 Task: Schedule a photography workshop for next Thursday at 8:00 PM.
Action: Mouse moved to (114, 231)
Screenshot: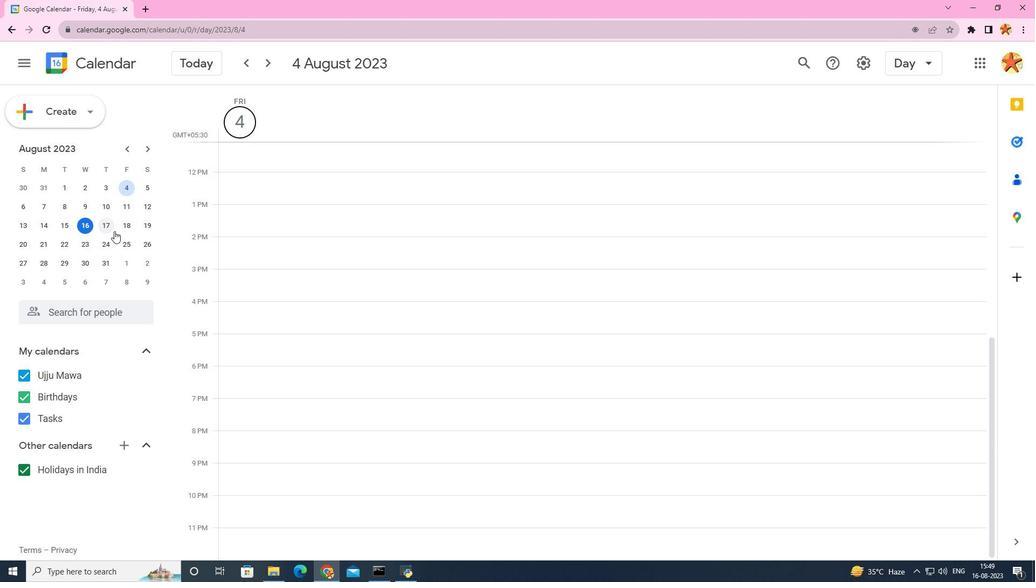 
Action: Mouse pressed left at (114, 231)
Screenshot: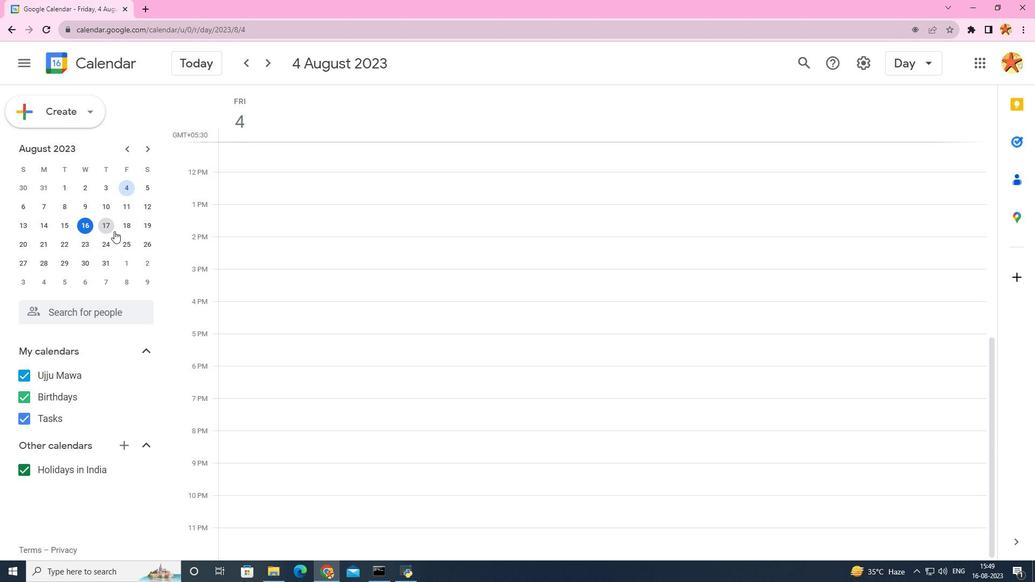 
Action: Mouse moved to (349, 236)
Screenshot: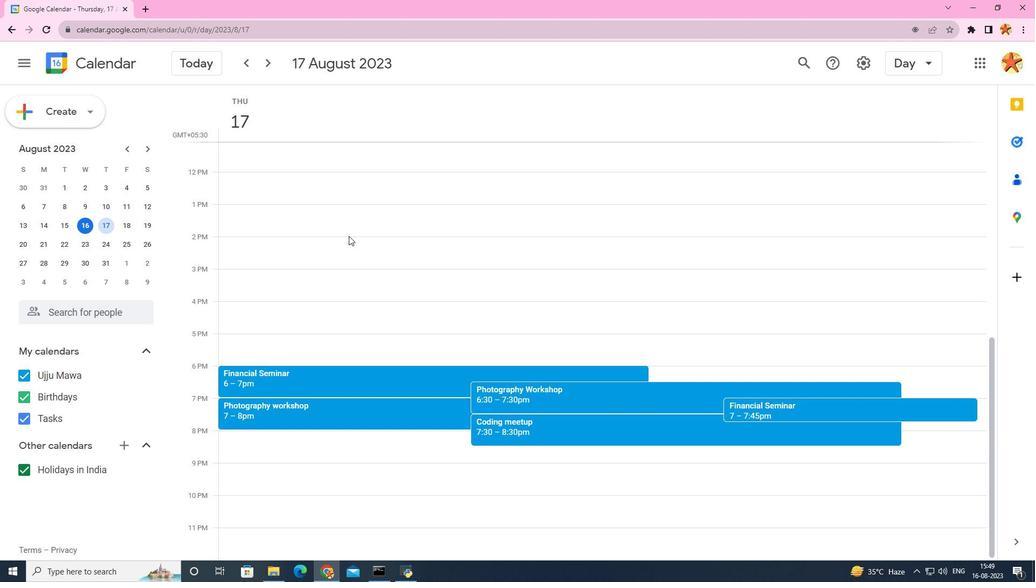 
Action: Mouse scrolled (349, 235) with delta (0, 0)
Screenshot: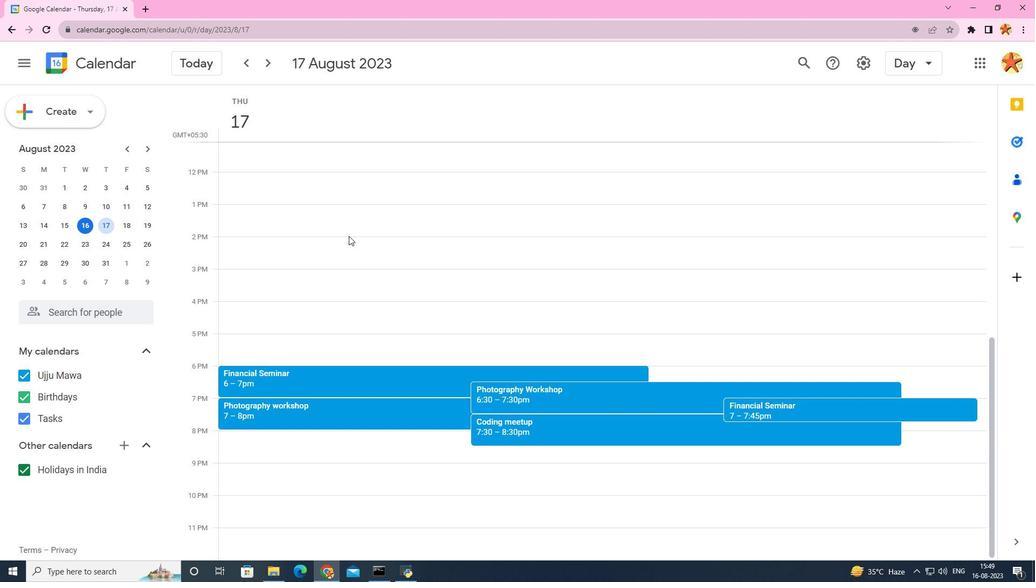 
Action: Mouse scrolled (349, 235) with delta (0, 0)
Screenshot: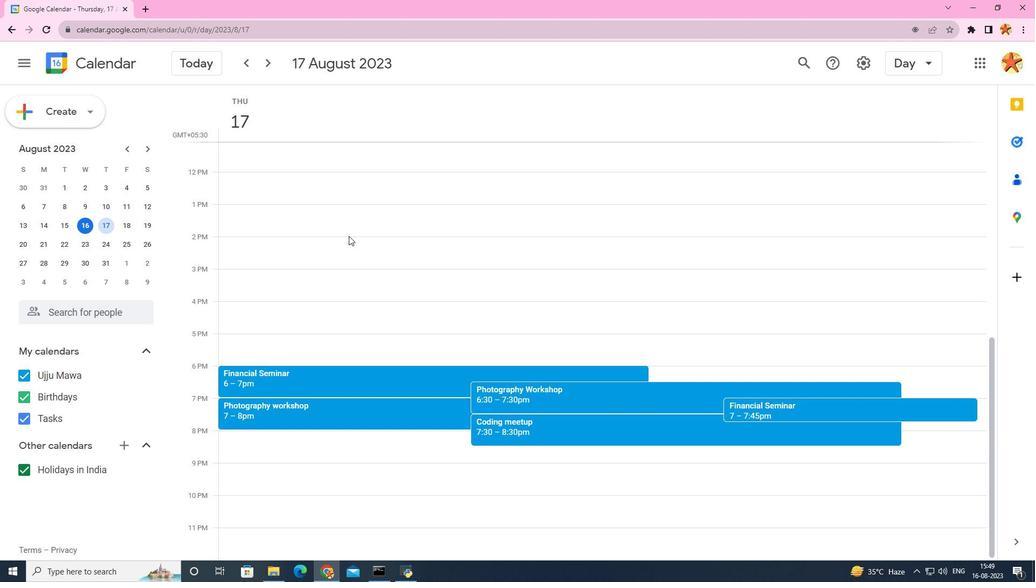 
Action: Mouse scrolled (349, 235) with delta (0, 0)
Screenshot: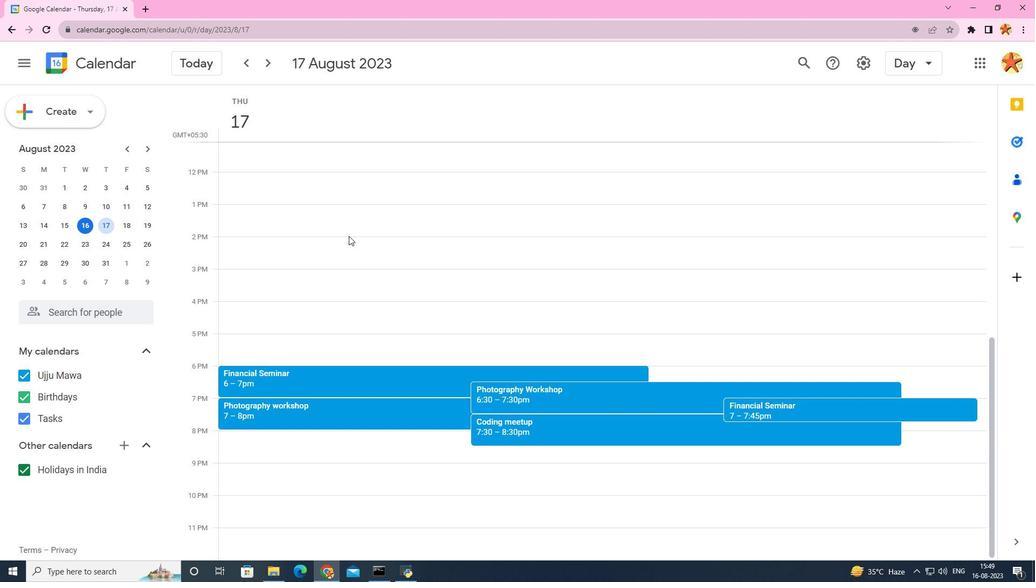 
Action: Mouse scrolled (349, 235) with delta (0, 0)
Screenshot: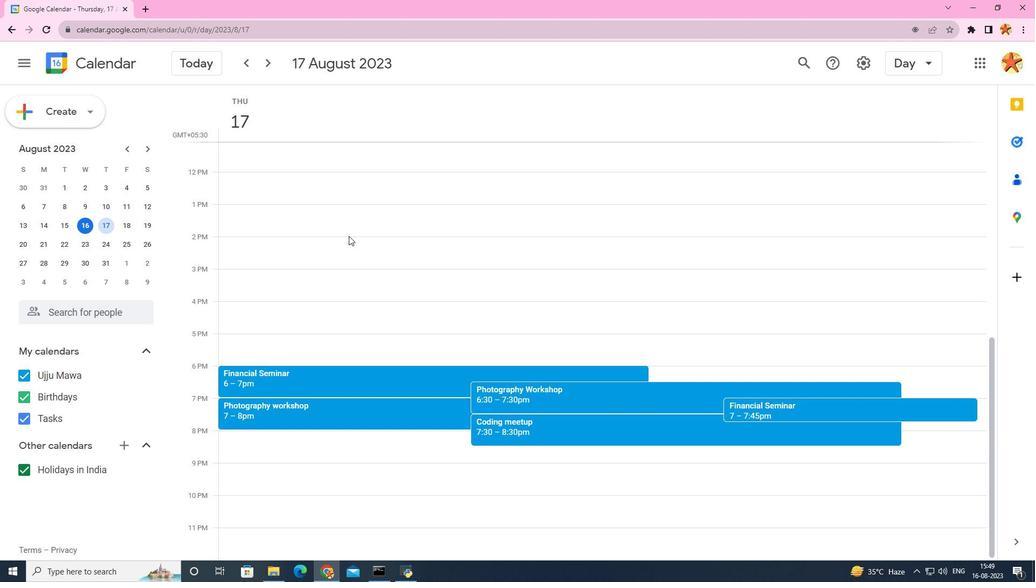 
Action: Mouse scrolled (349, 235) with delta (0, 0)
Screenshot: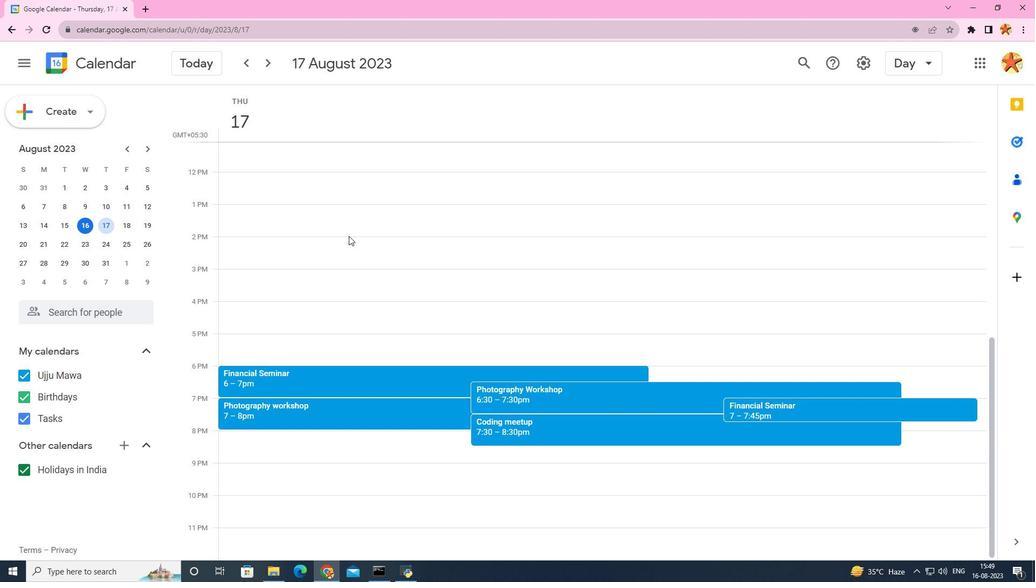 
Action: Mouse scrolled (349, 235) with delta (0, 0)
Screenshot: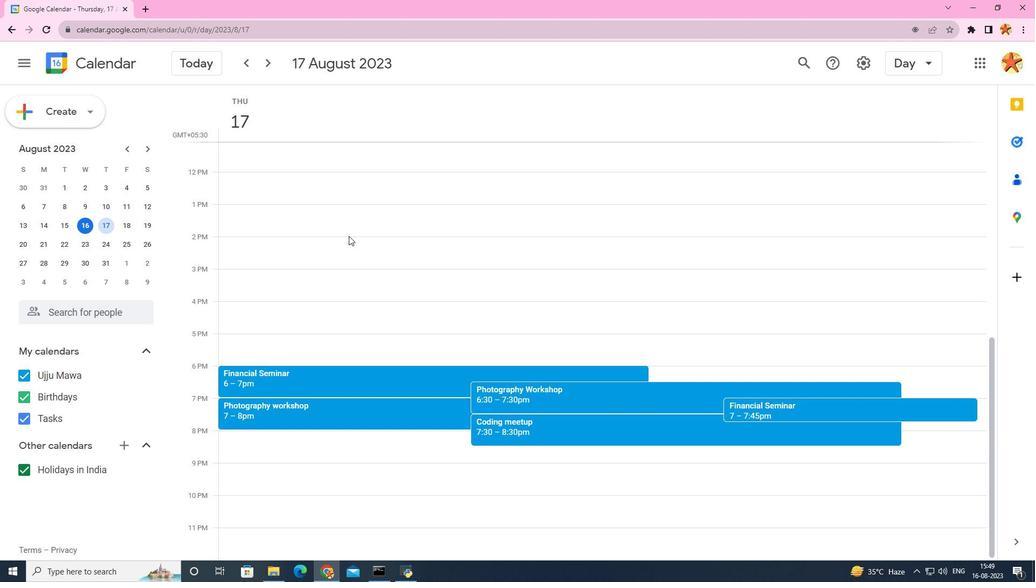 
Action: Mouse moved to (256, 438)
Screenshot: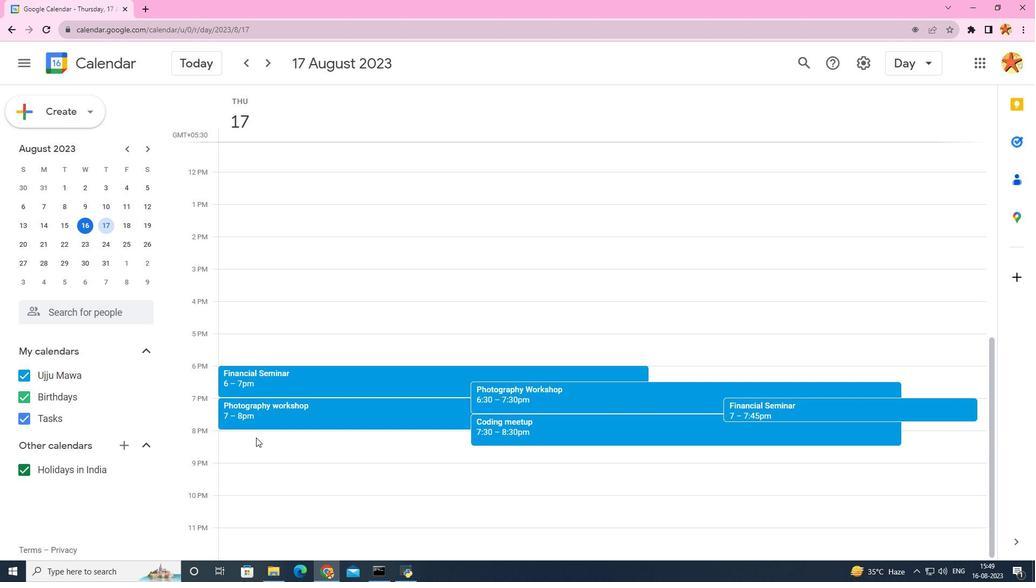 
Action: Mouse pressed left at (256, 438)
Screenshot: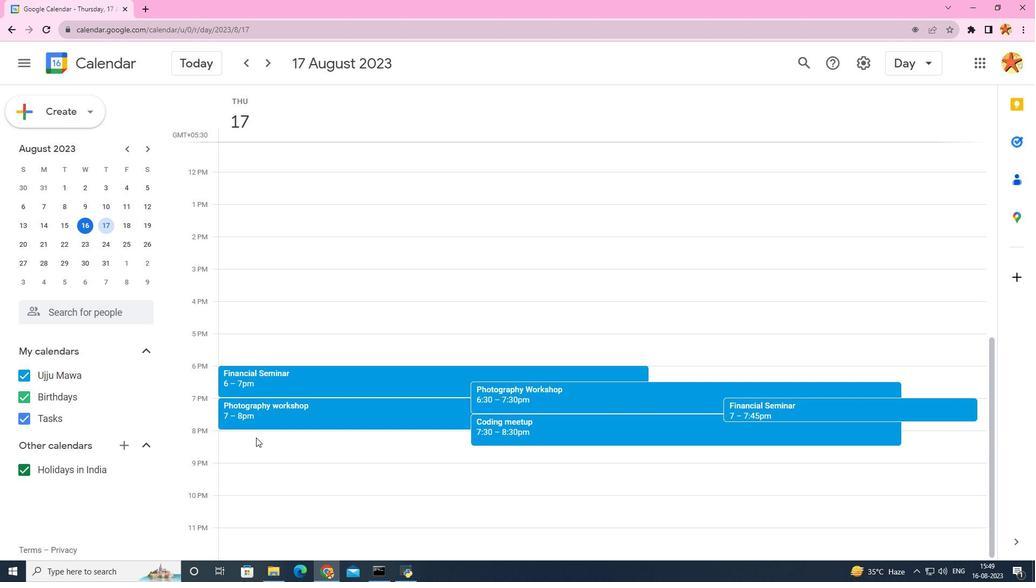 
Action: Mouse moved to (526, 168)
Screenshot: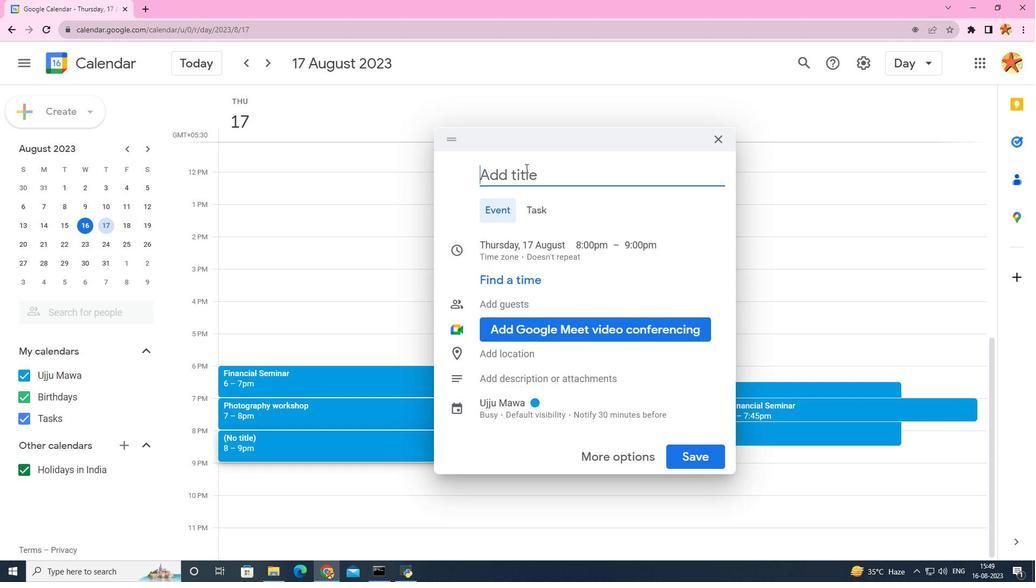 
Action: Key pressed <Key.caps_lock>P<Key.caps_lock>hotography<Key.space><Key.caps_lock>W<Key.caps_lock>orkshop
Screenshot: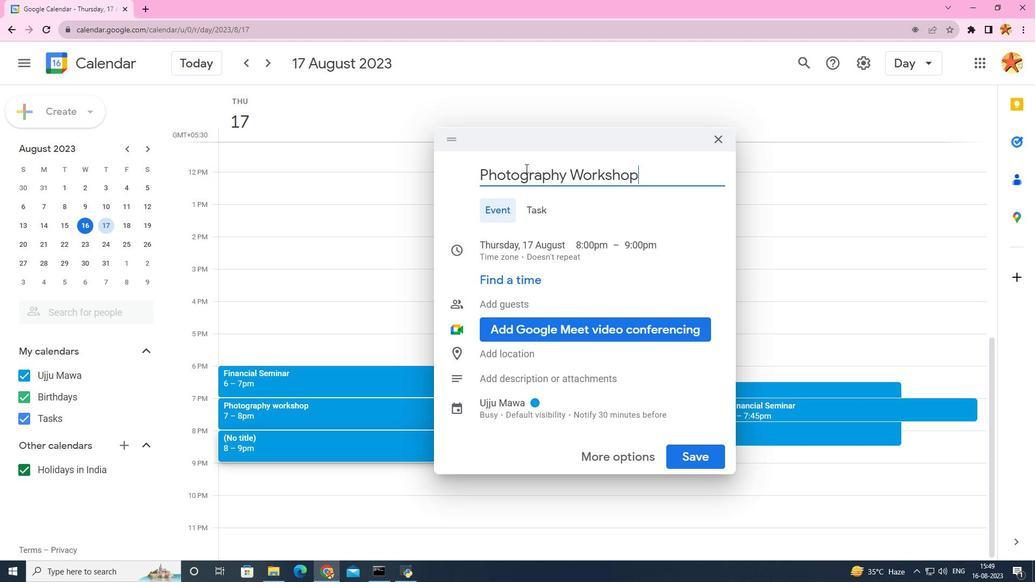 
Action: Mouse moved to (693, 456)
Screenshot: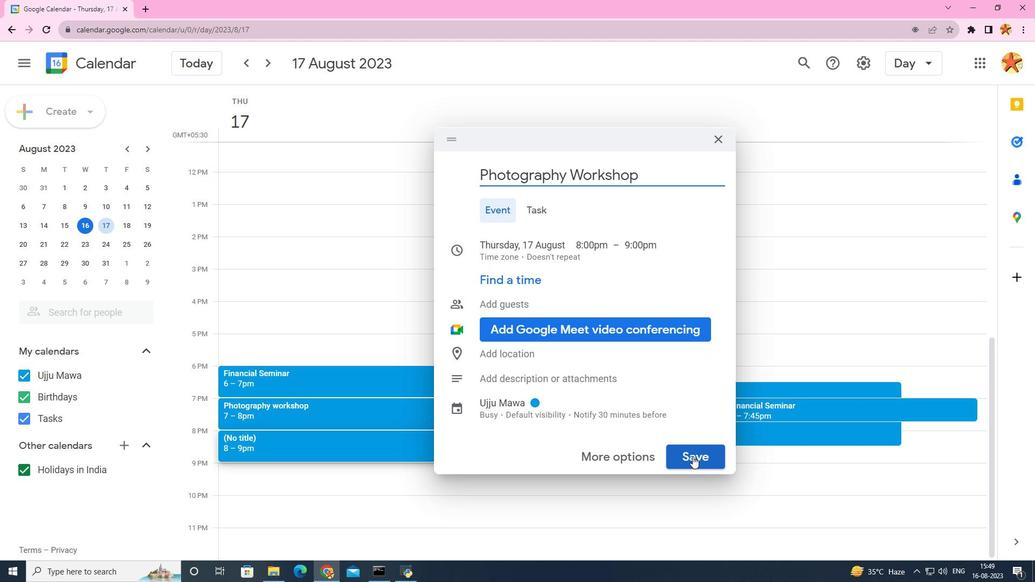 
Action: Mouse pressed left at (693, 456)
Screenshot: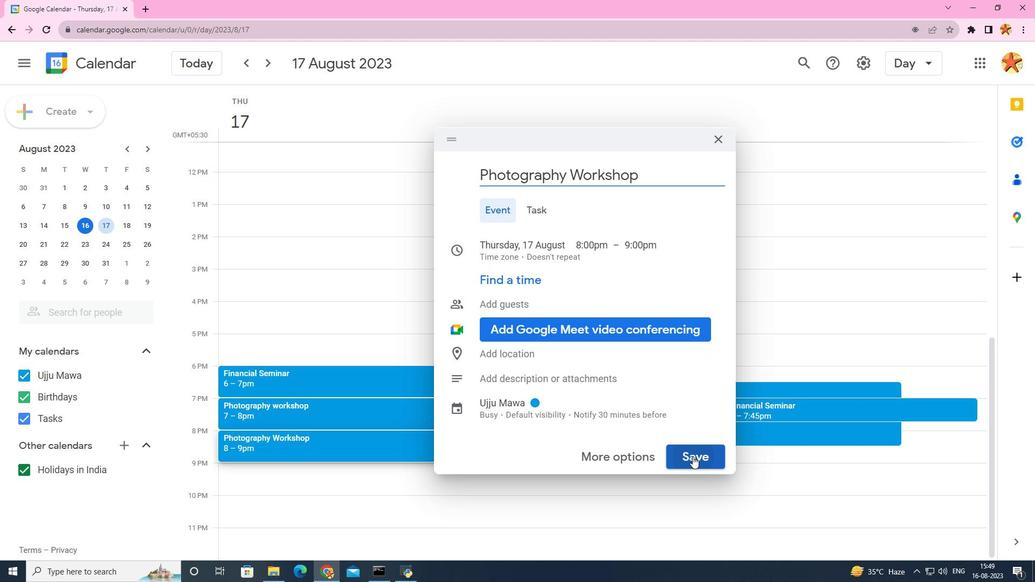 
Action: Mouse moved to (691, 456)
Screenshot: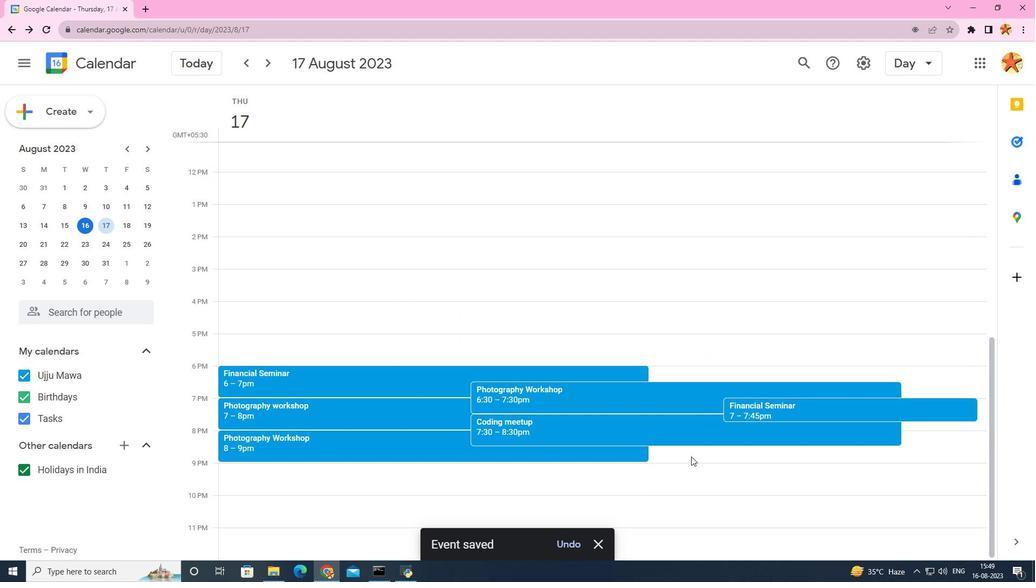 
